 Task: Create a project with template Project Timeline with name TreatWorks with privacy Public and in the team Recorders . Create three sections in the project as To-Do, Doing and Done.
Action: Mouse moved to (52, 50)
Screenshot: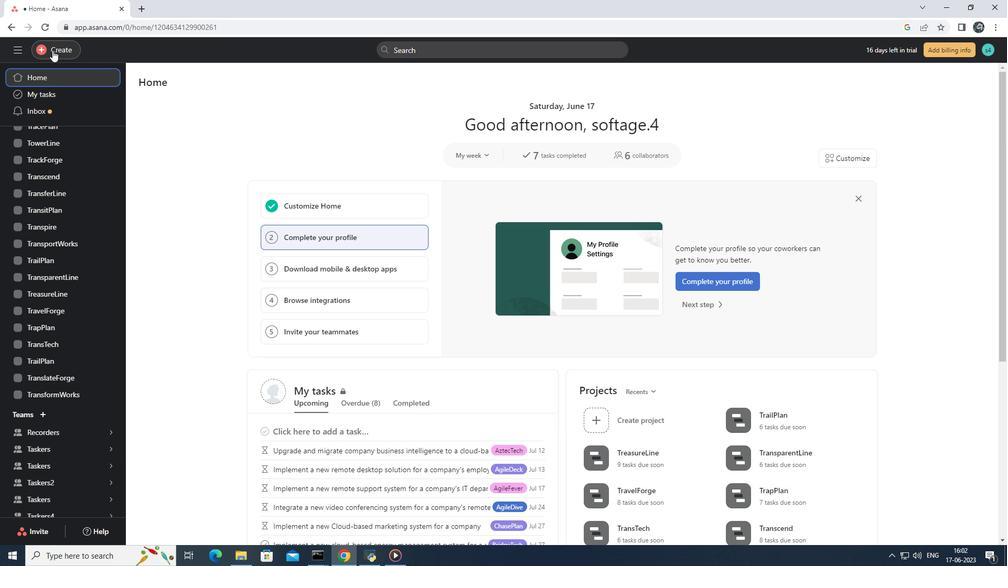 
Action: Mouse pressed left at (52, 50)
Screenshot: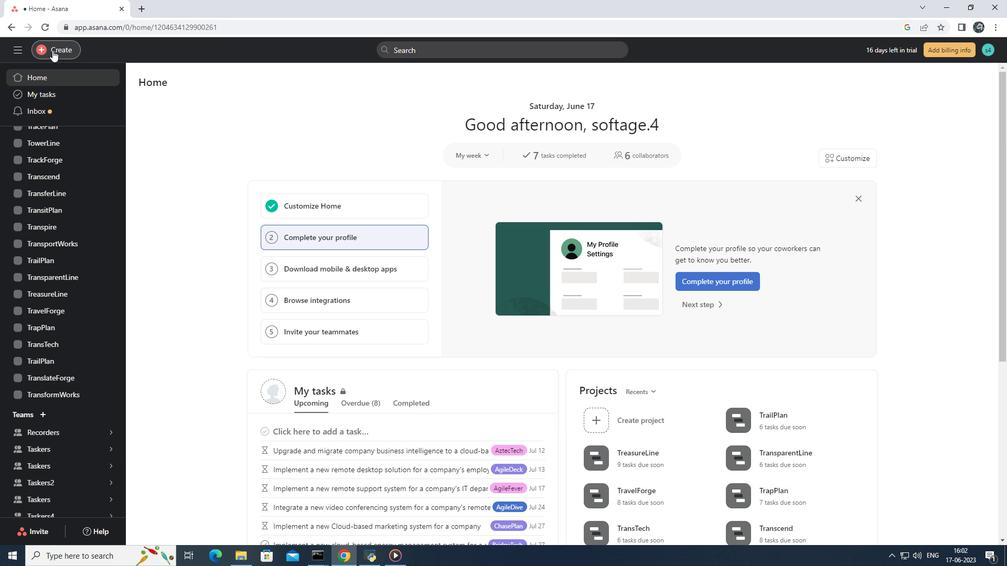
Action: Mouse moved to (125, 73)
Screenshot: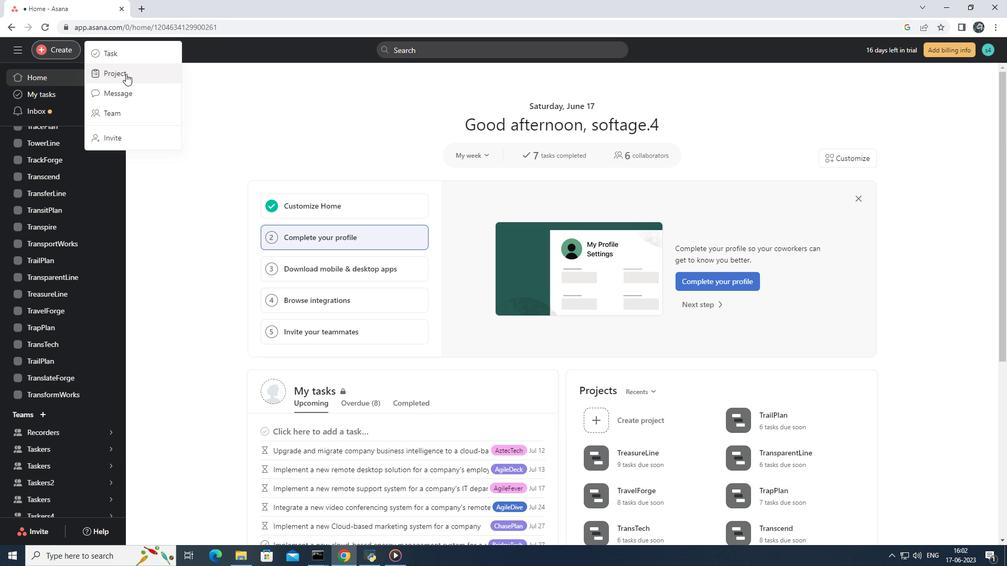 
Action: Mouse pressed left at (125, 73)
Screenshot: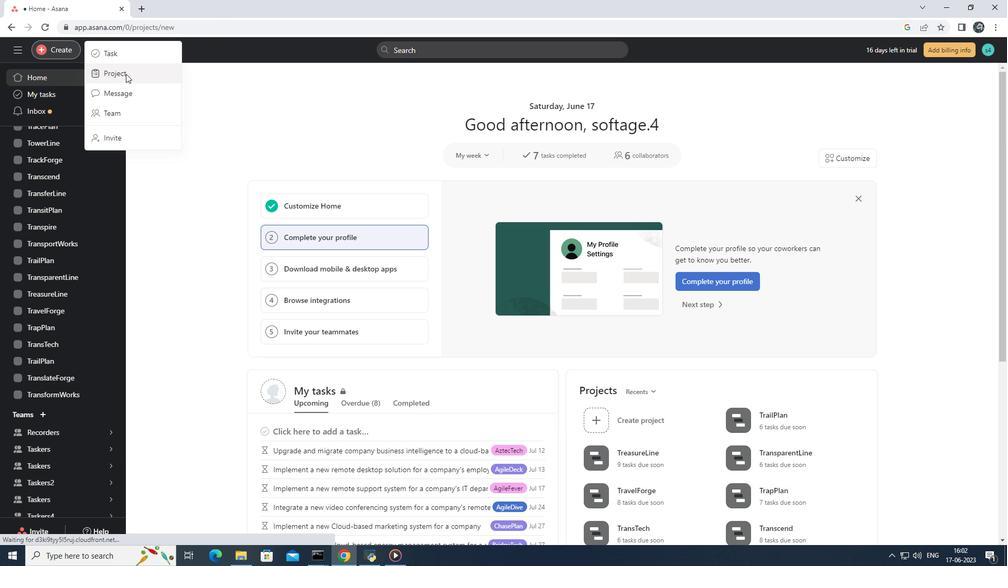 
Action: Mouse moved to (522, 304)
Screenshot: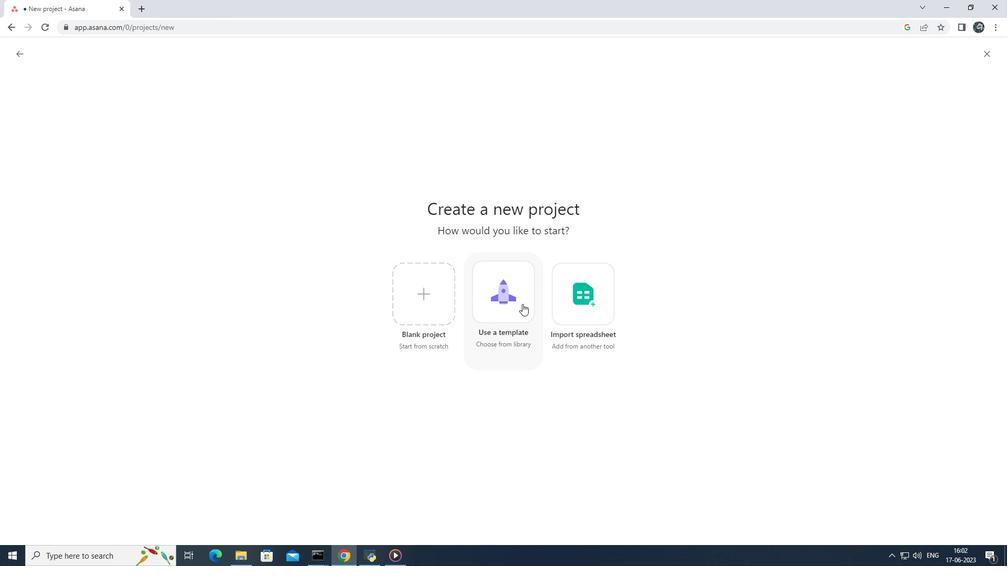 
Action: Mouse pressed left at (522, 304)
Screenshot: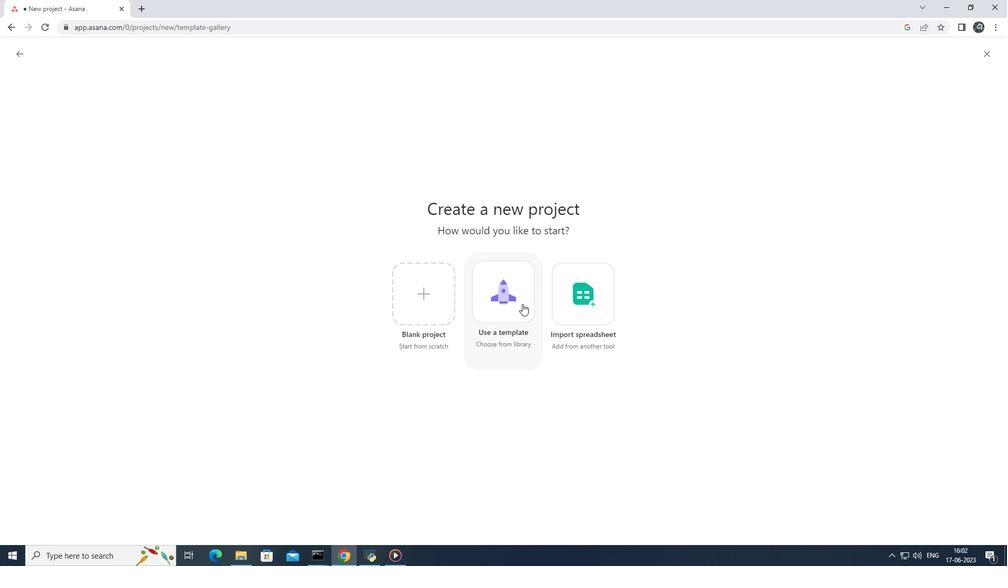 
Action: Mouse moved to (780, 69)
Screenshot: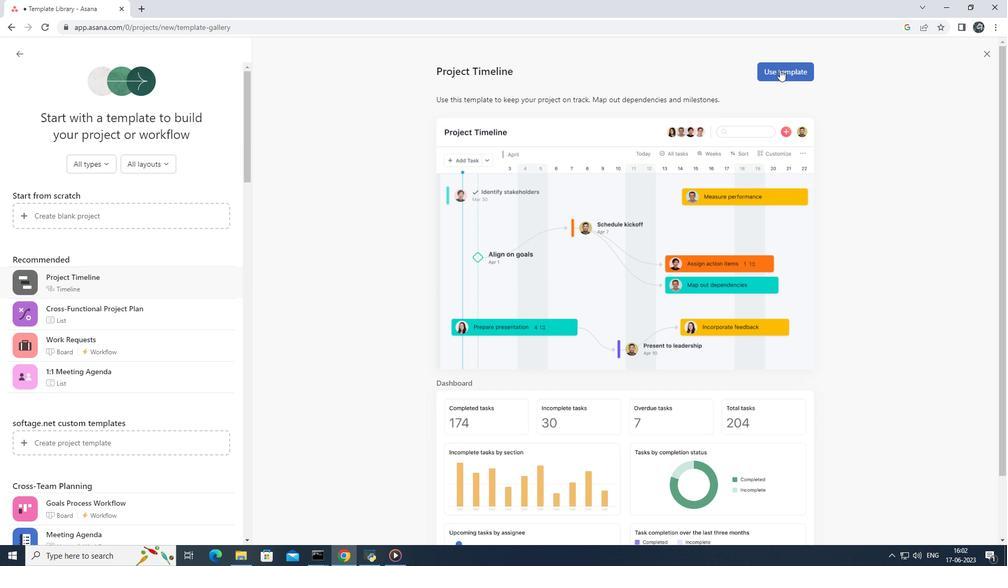 
Action: Mouse pressed left at (780, 69)
Screenshot: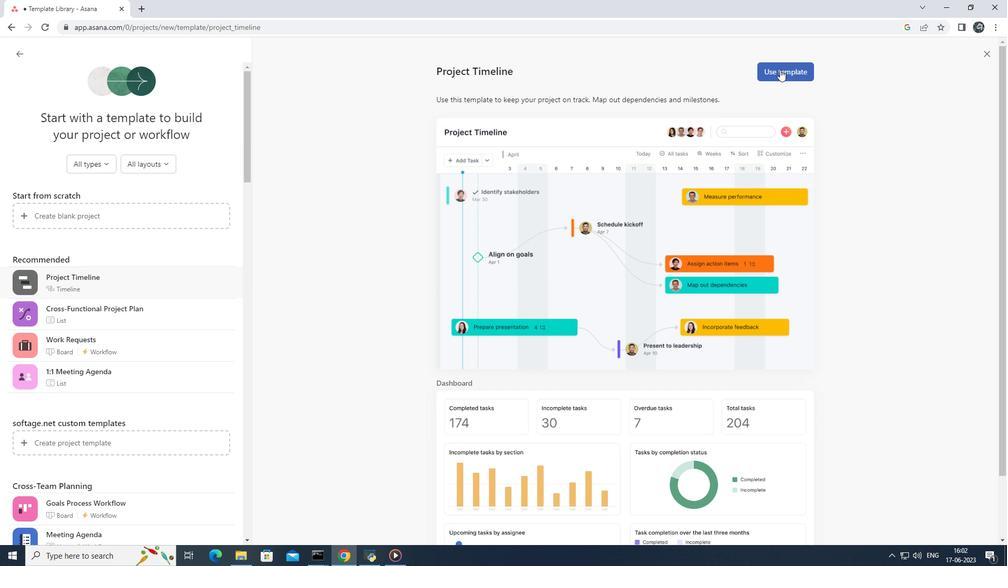 
Action: Mouse moved to (414, 164)
Screenshot: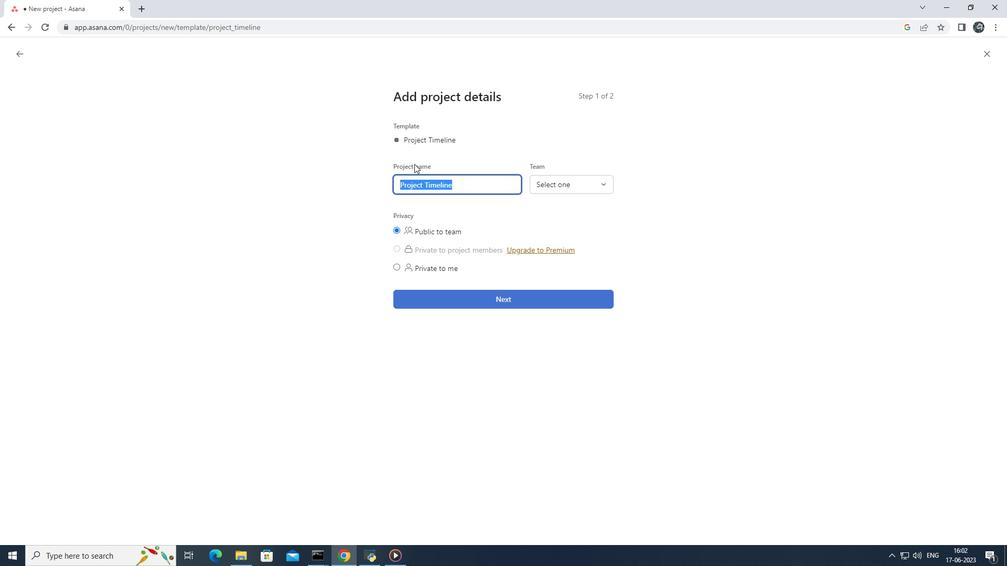 
Action: Key pressed <Key.backspace><Key.backspace><Key.shift><Key.shift><Key.shift><Key.shift><Key.shift><Key.shift><Key.shift><Key.shift><Key.shift><Key.shift><Key.shift>Treat<Key.shift>Works
Screenshot: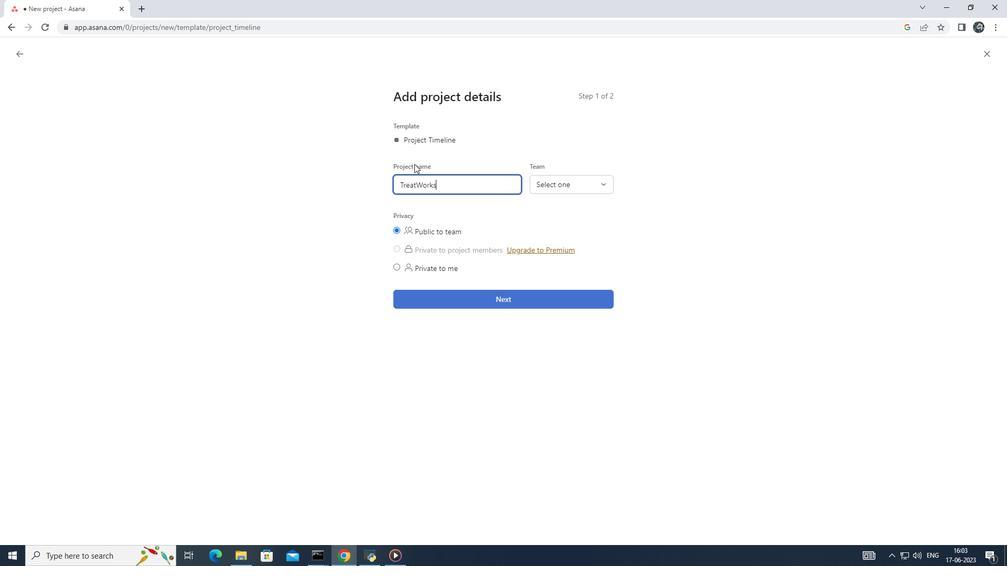 
Action: Mouse moved to (405, 231)
Screenshot: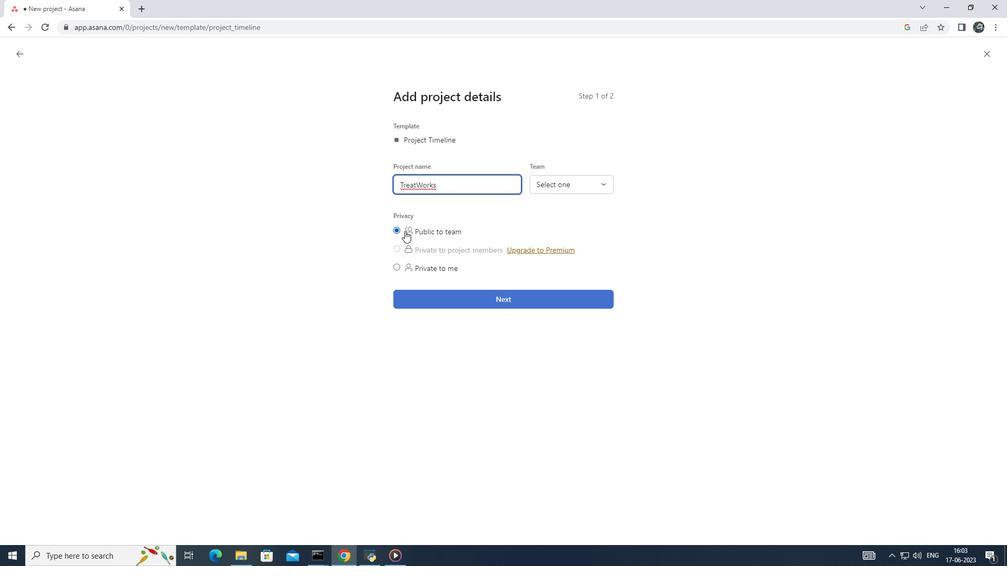 
Action: Mouse pressed left at (405, 231)
Screenshot: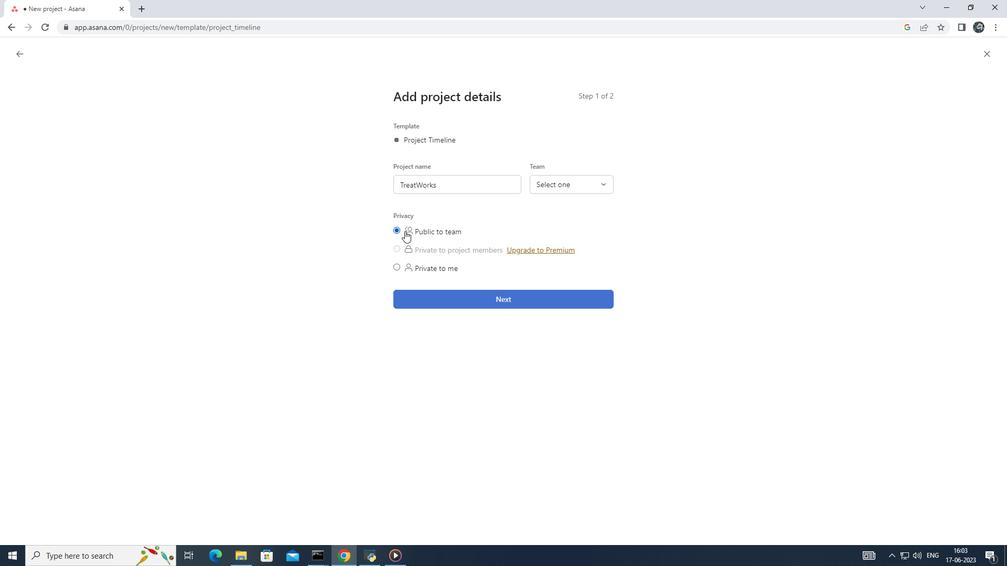 
Action: Mouse moved to (591, 186)
Screenshot: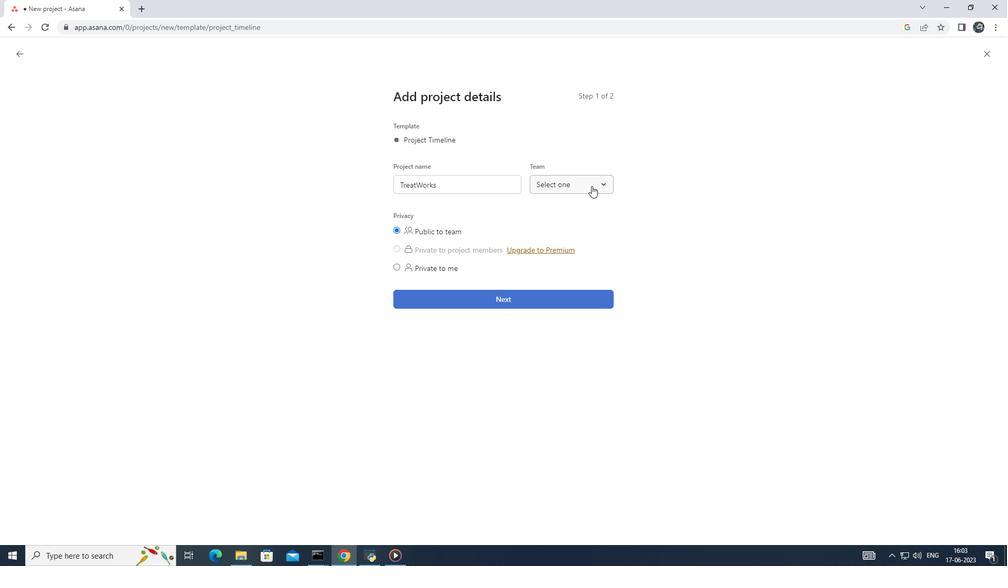 
Action: Mouse pressed left at (591, 186)
Screenshot: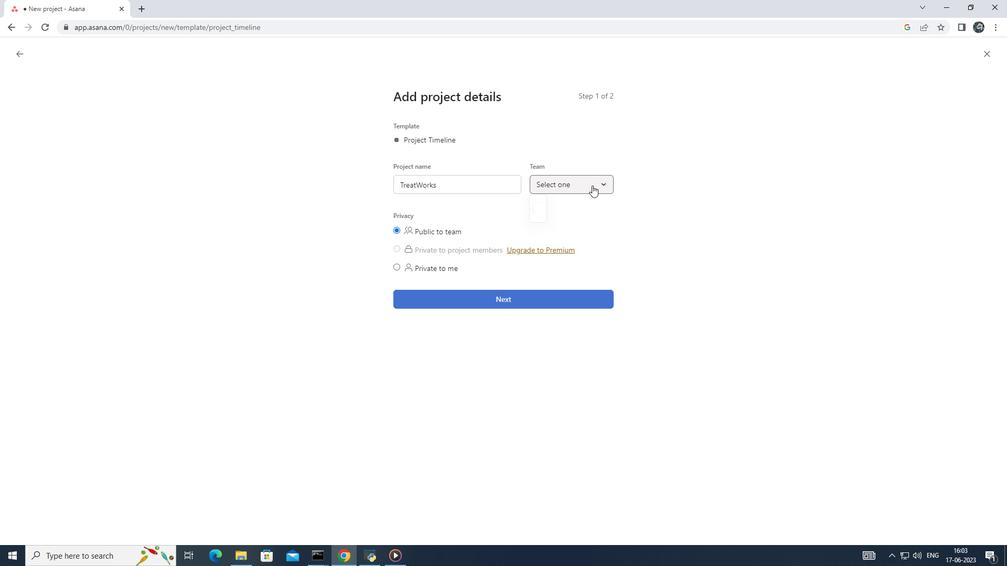 
Action: Mouse moved to (592, 185)
Screenshot: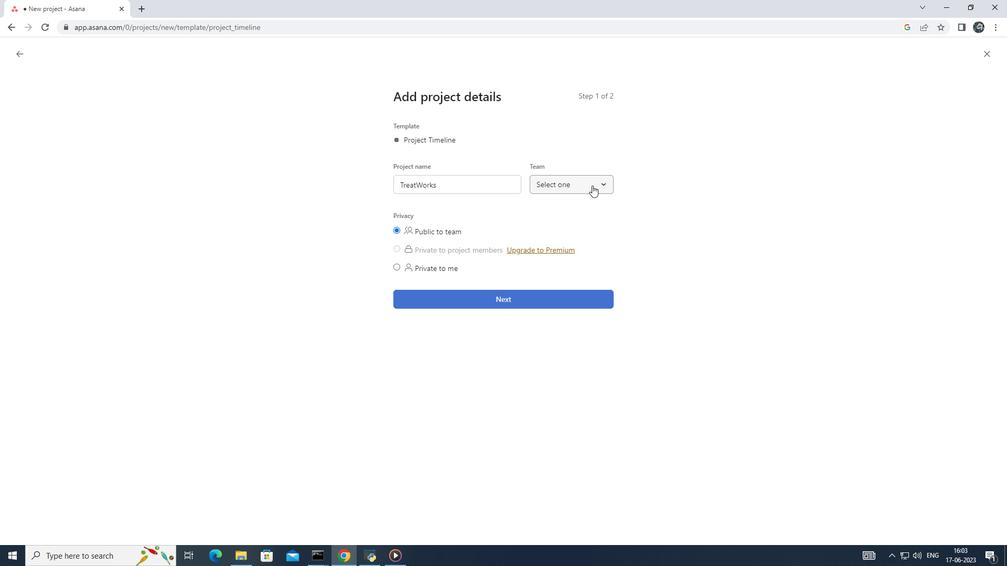 
Action: Mouse pressed left at (592, 185)
Screenshot: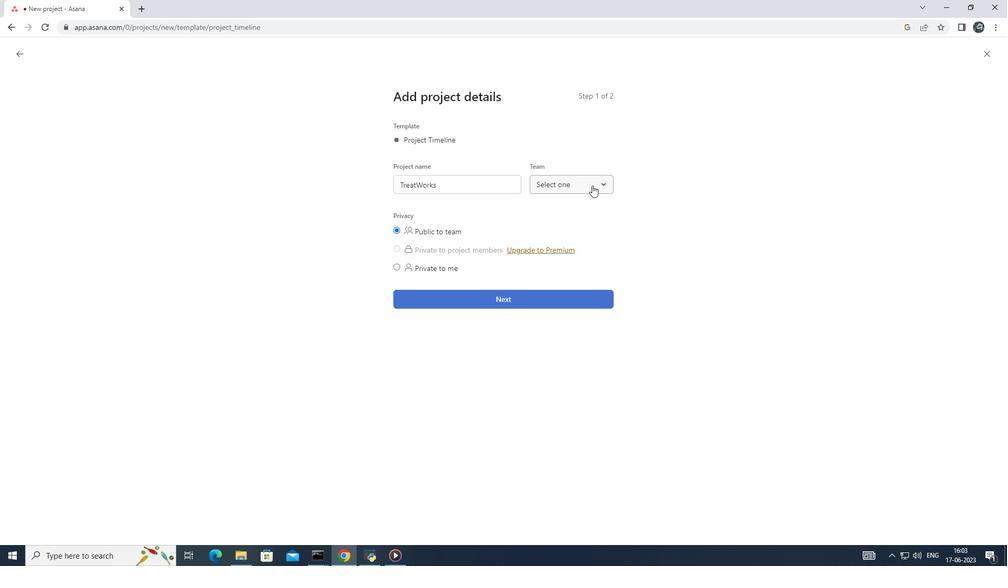 
Action: Mouse moved to (605, 183)
Screenshot: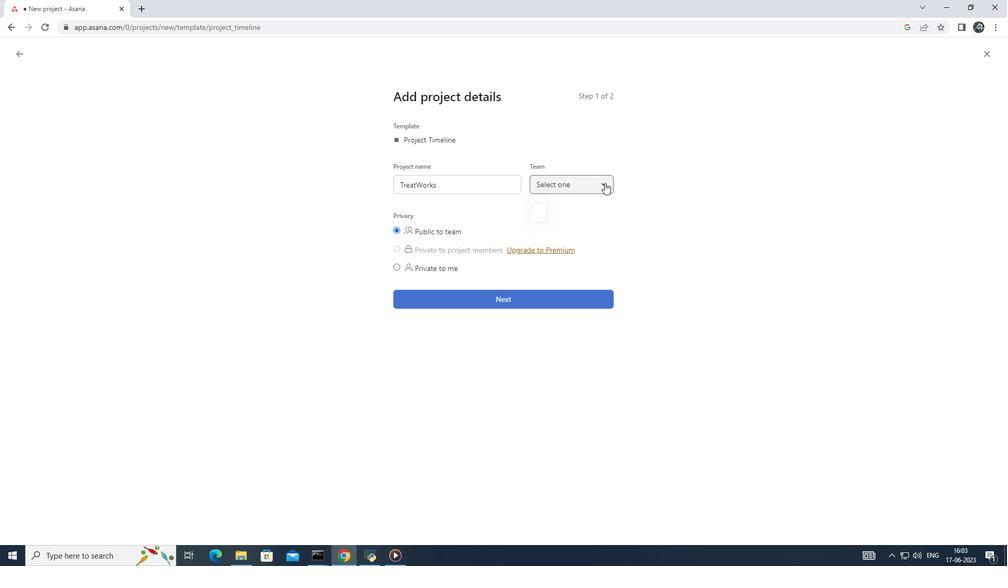 
Action: Mouse pressed left at (605, 183)
Screenshot: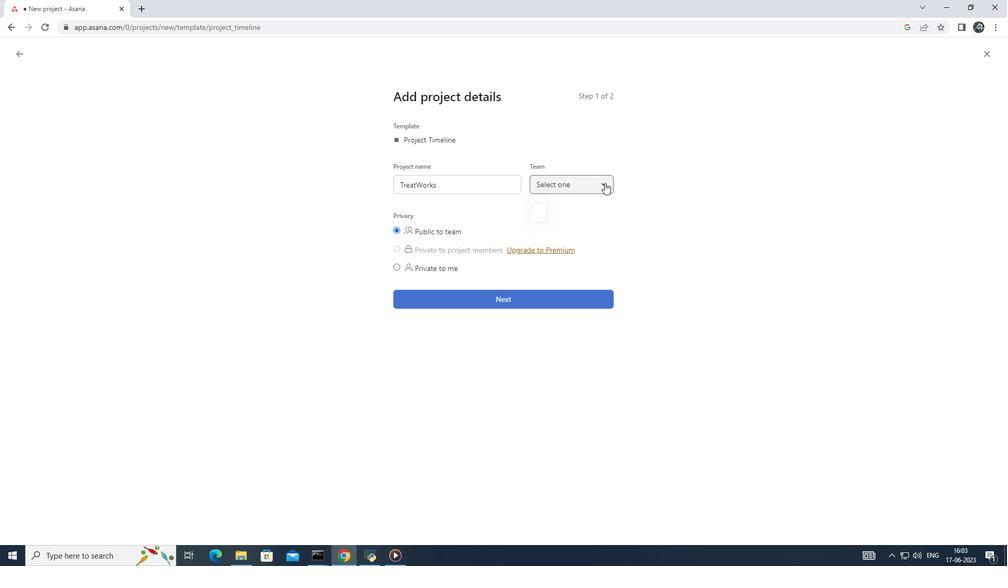 
Action: Mouse moved to (560, 251)
Screenshot: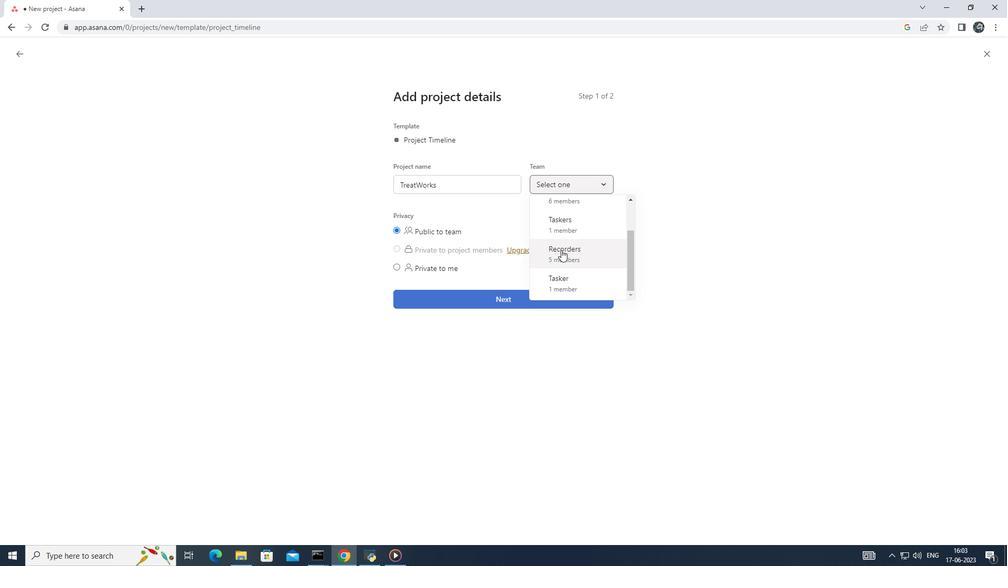 
Action: Mouse scrolled (560, 251) with delta (0, 0)
Screenshot: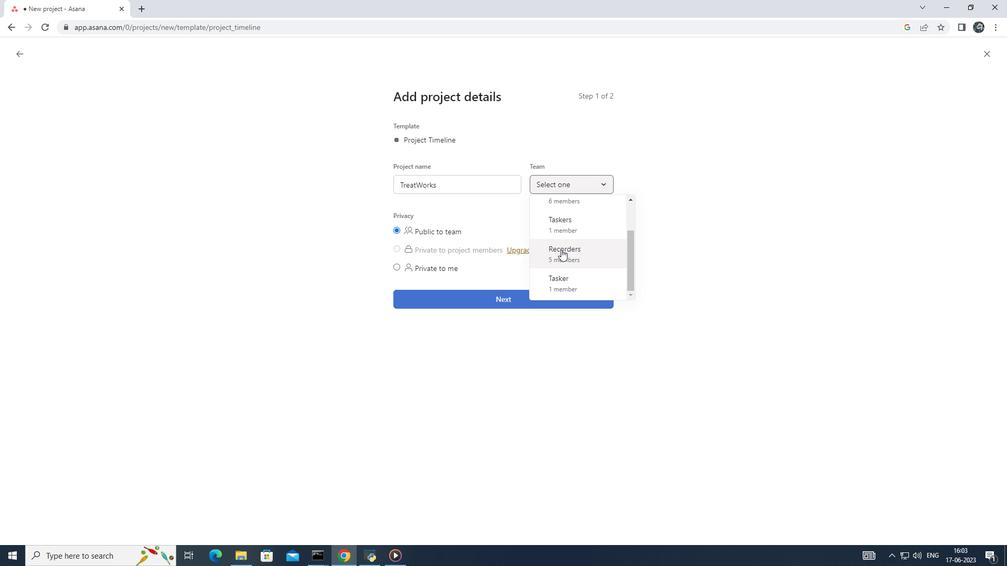 
Action: Mouse scrolled (560, 251) with delta (0, 0)
Screenshot: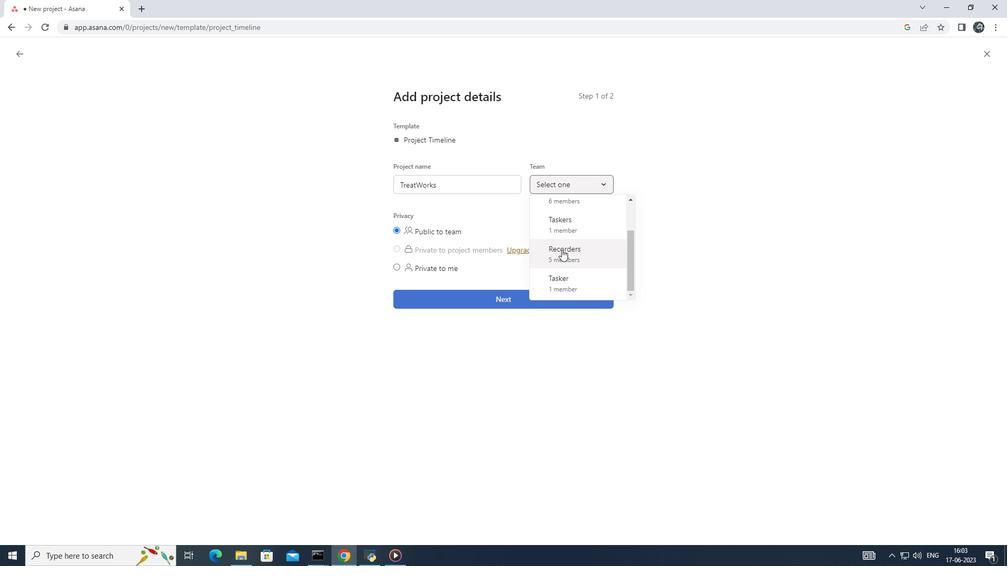 
Action: Mouse moved to (579, 254)
Screenshot: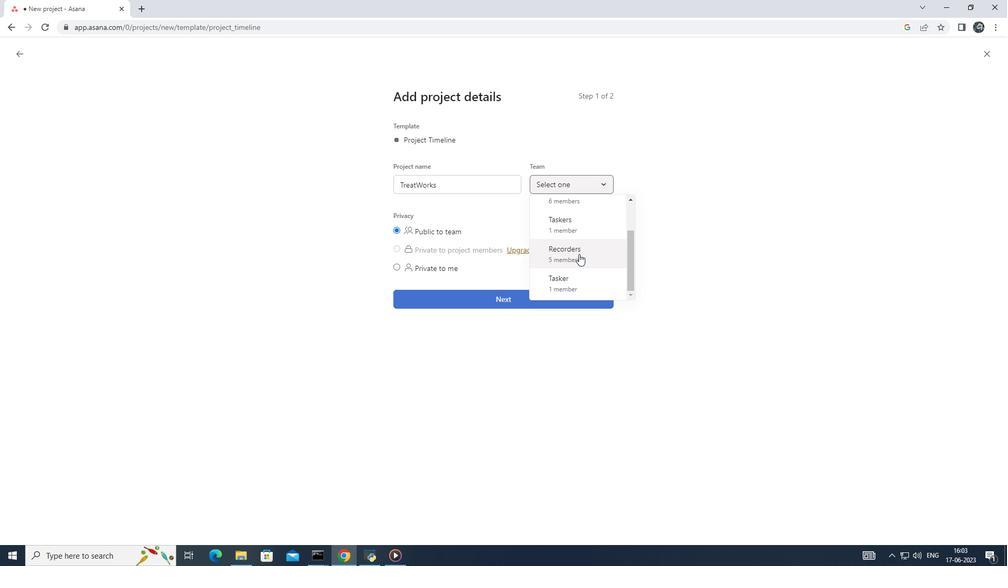 
Action: Mouse pressed left at (579, 254)
Screenshot: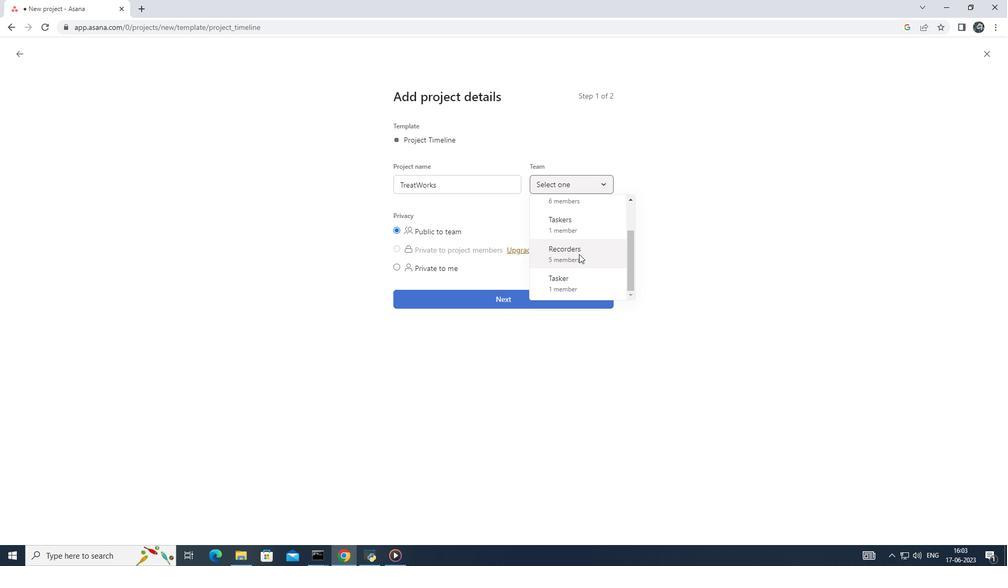 
Action: Mouse moved to (527, 276)
Screenshot: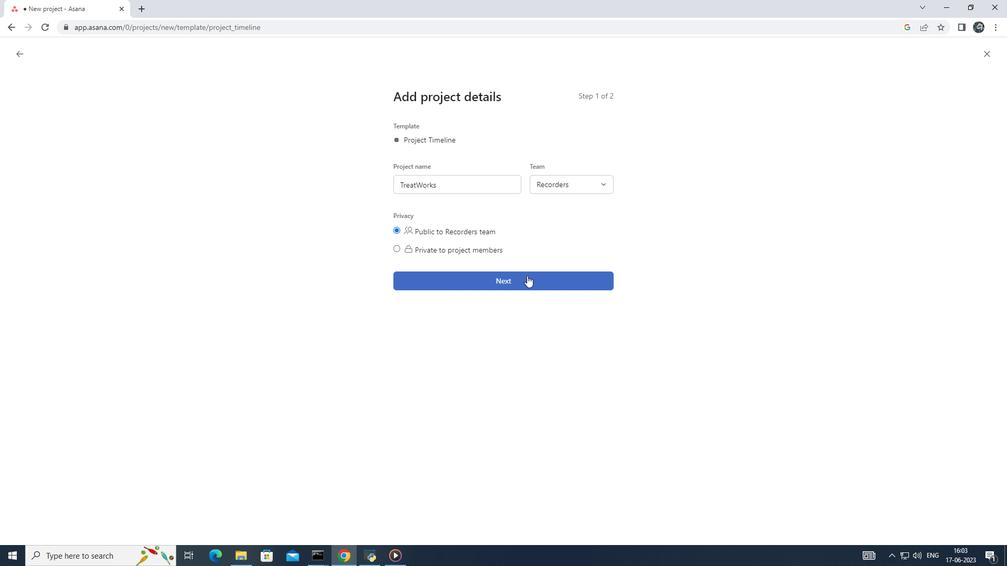 
Action: Mouse pressed left at (527, 276)
Screenshot: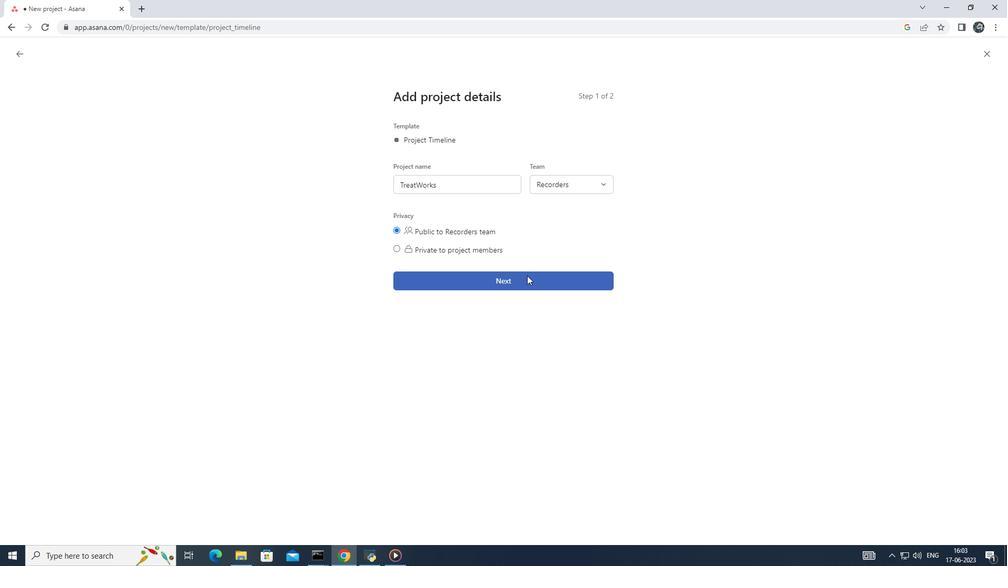 
Action: Mouse moved to (564, 313)
Screenshot: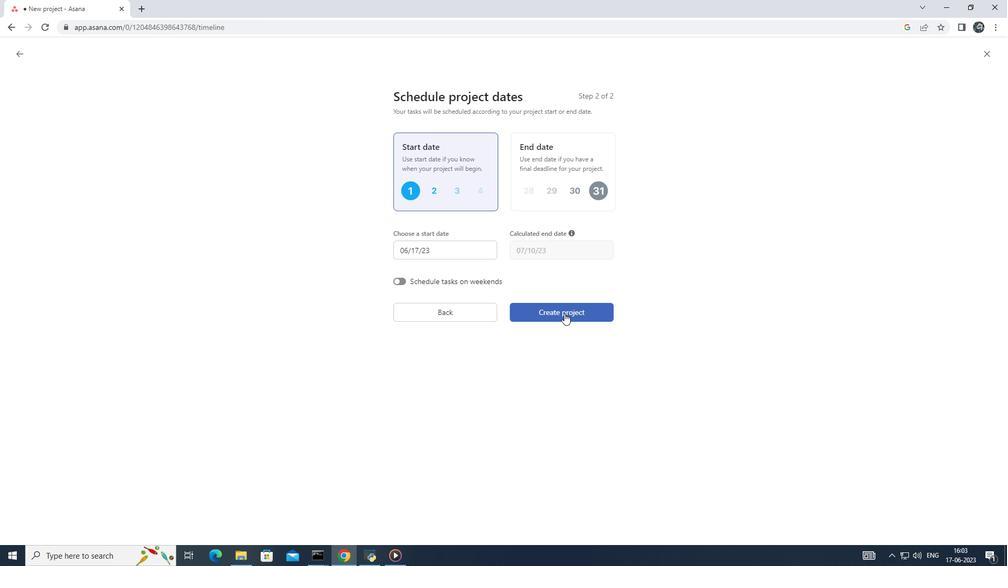 
Action: Mouse pressed left at (564, 313)
Screenshot: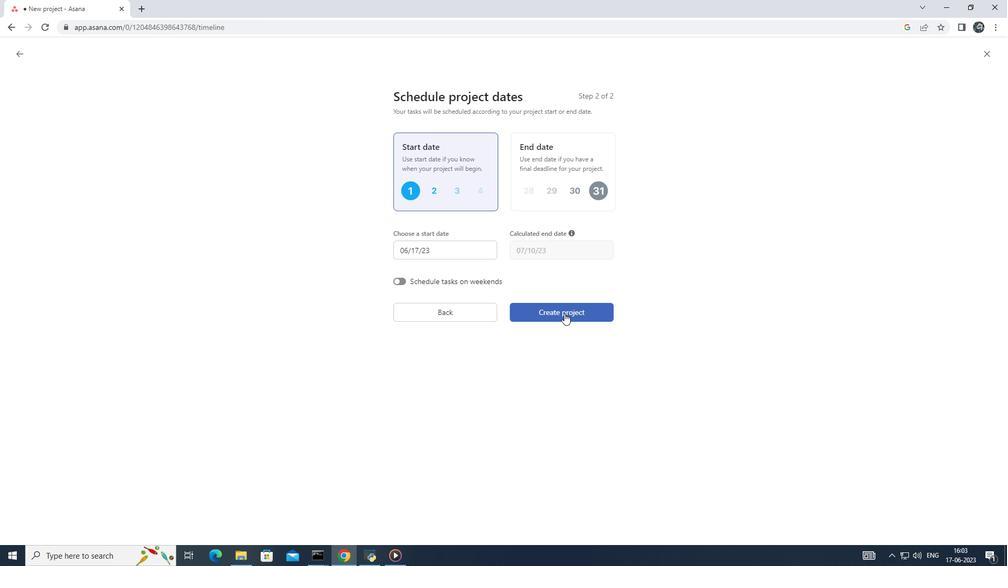 
Action: Mouse moved to (163, 353)
Screenshot: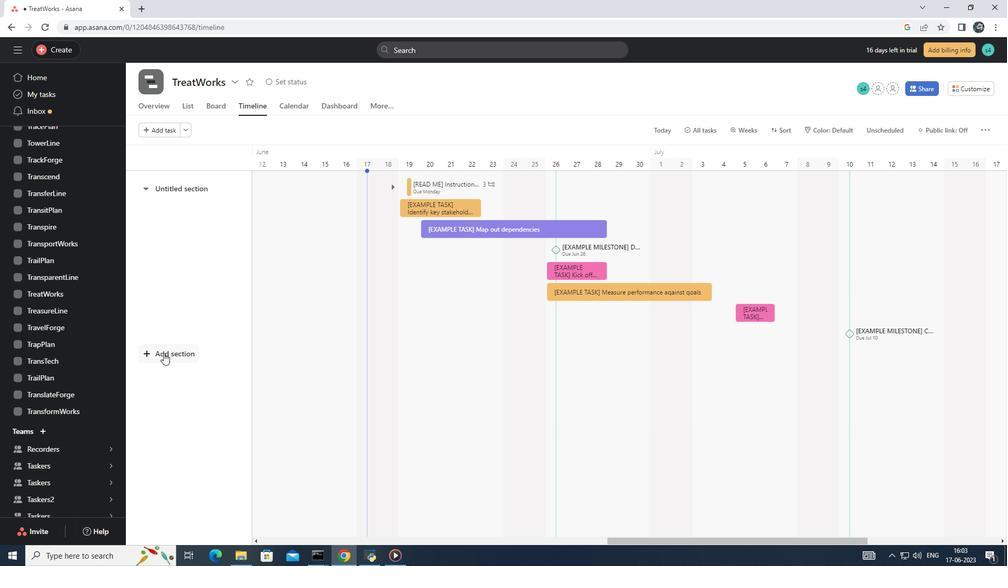 
Action: Mouse pressed left at (163, 353)
Screenshot: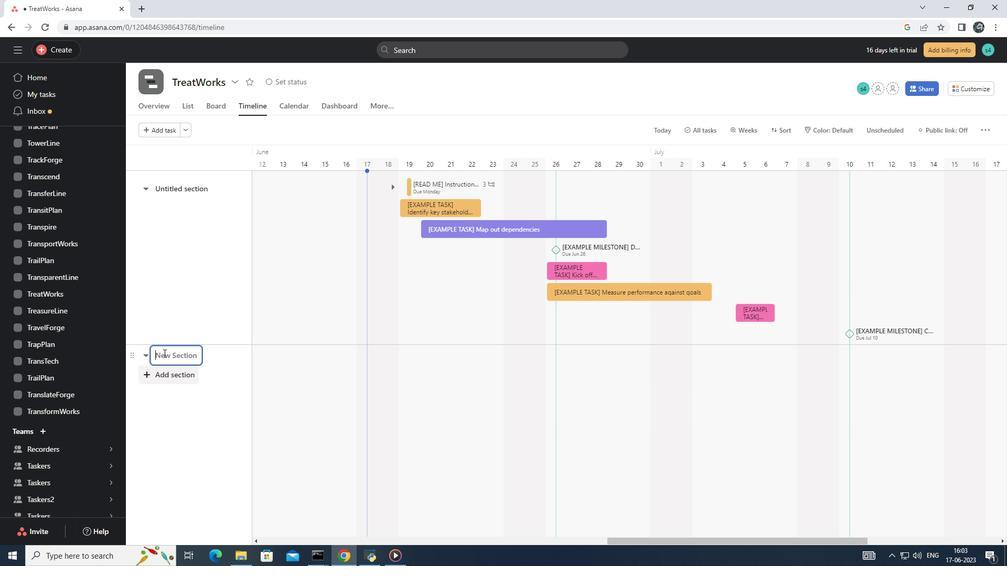 
Action: Key pressed <Key.shift>To-<Key.shift>Do
Screenshot: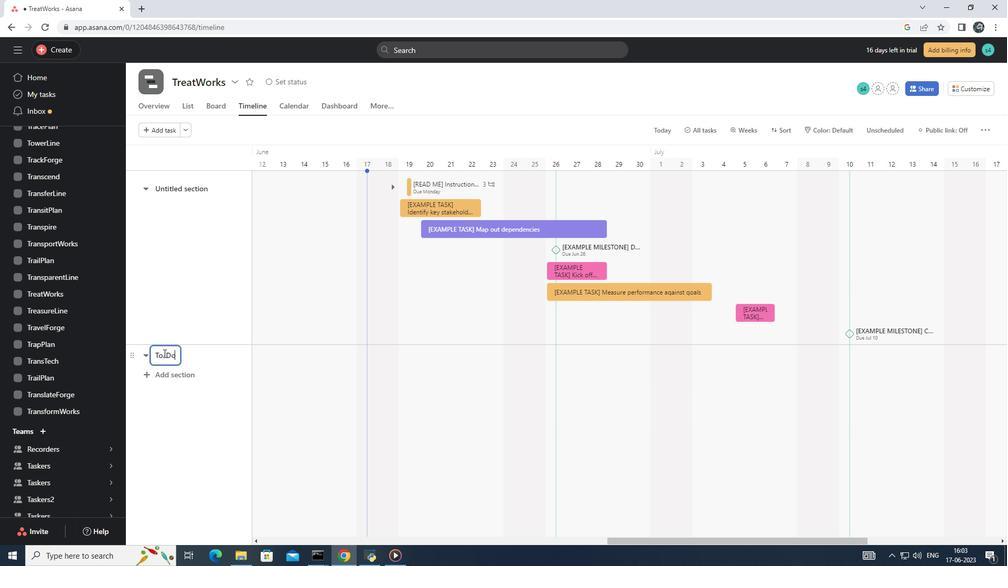 
Action: Mouse moved to (184, 372)
Screenshot: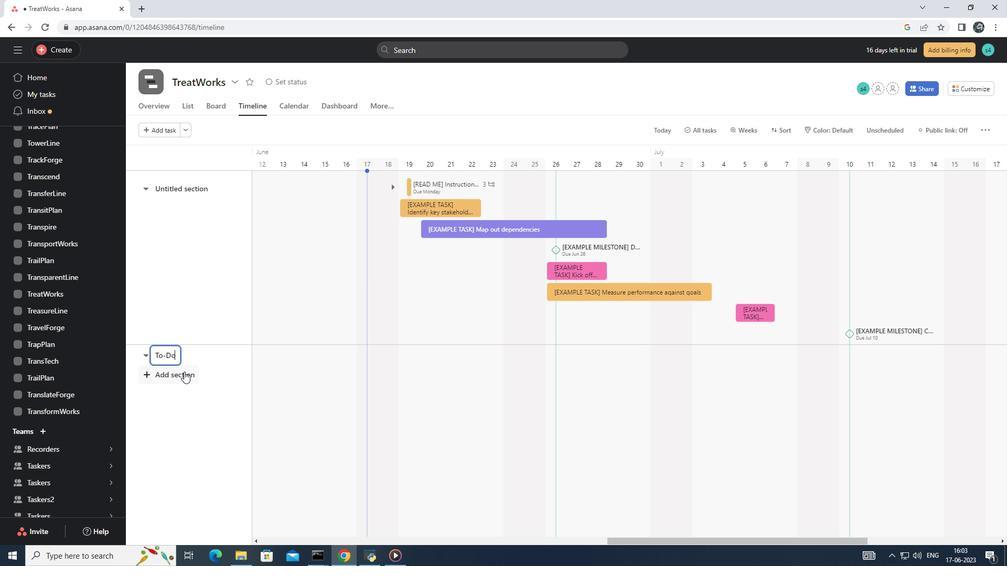 
Action: Mouse pressed left at (184, 372)
Screenshot: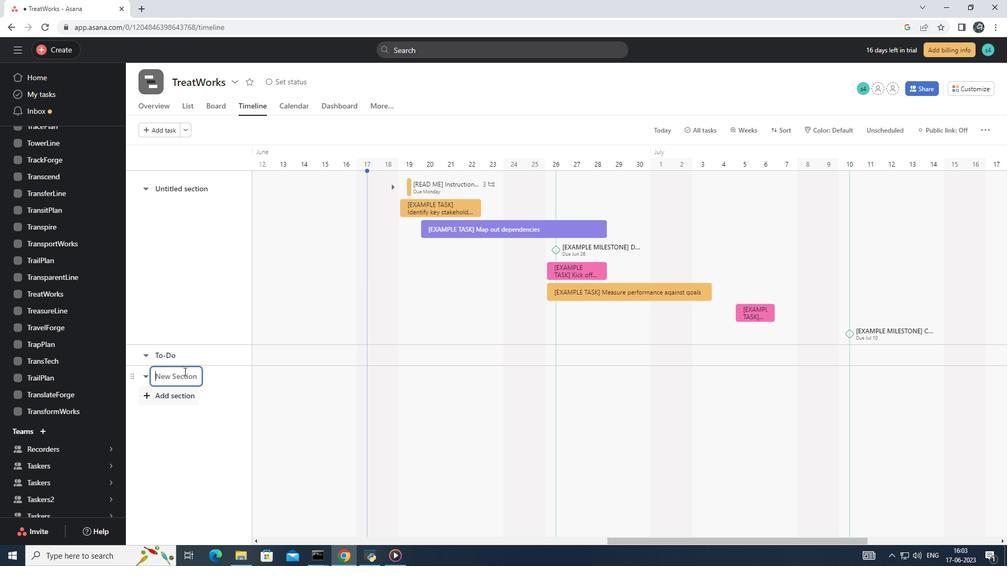 
Action: Mouse moved to (184, 372)
Screenshot: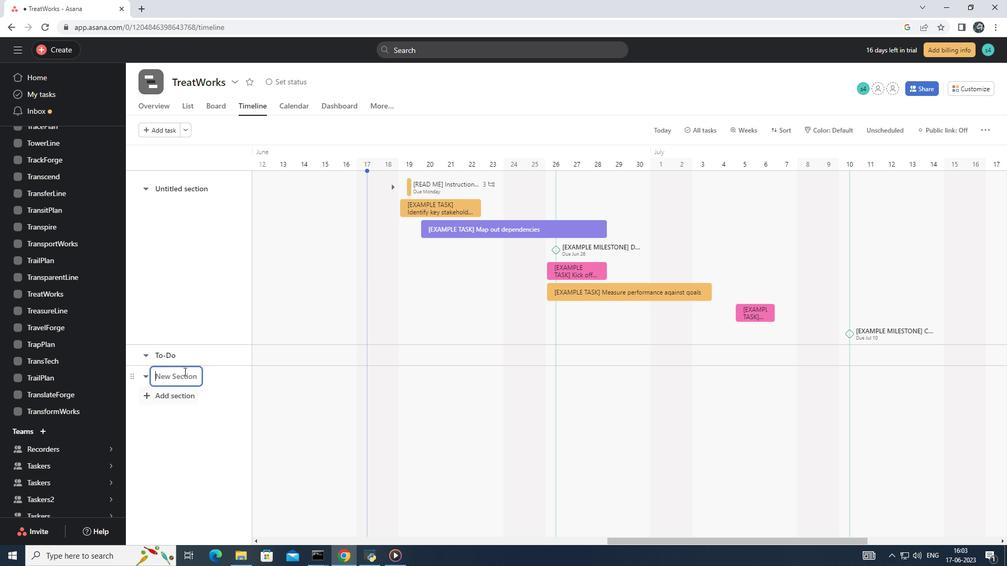 
Action: Key pressed <Key.shift><Key.shift><Key.shift><Key.shift><Key.shift>Doing
Screenshot: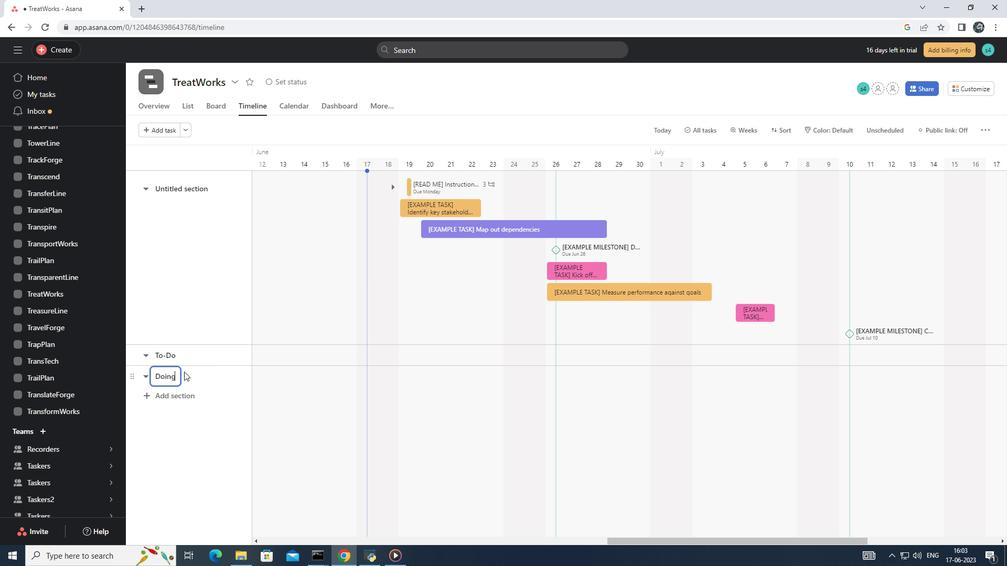
Action: Mouse moved to (172, 396)
Screenshot: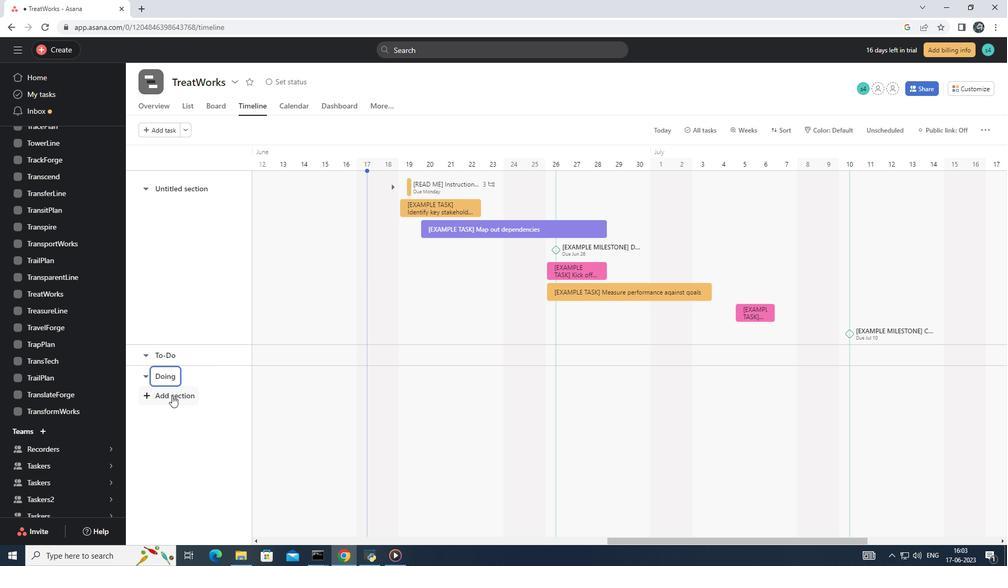 
Action: Mouse pressed left at (172, 396)
Screenshot: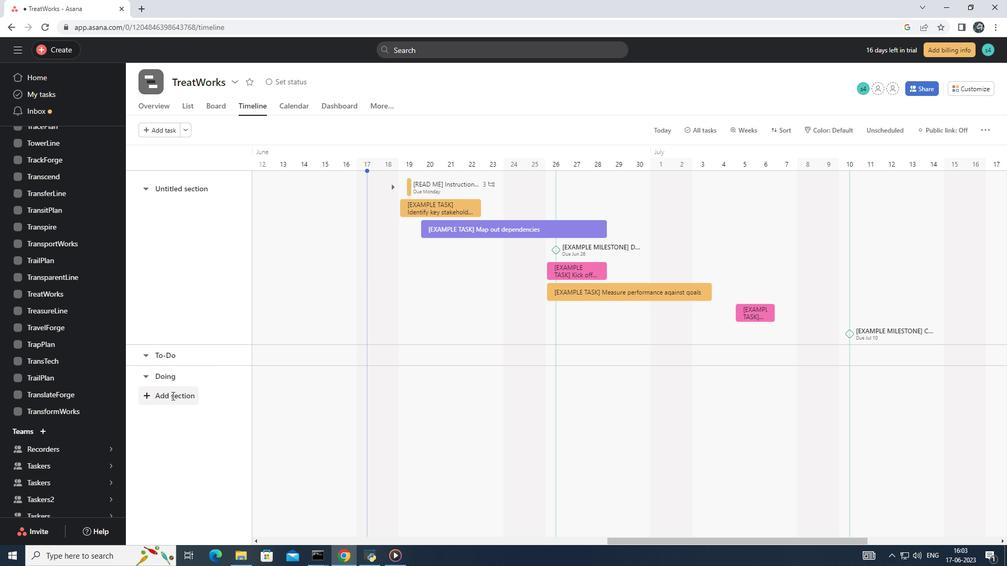 
Action: Key pressed <Key.shift>Done
Screenshot: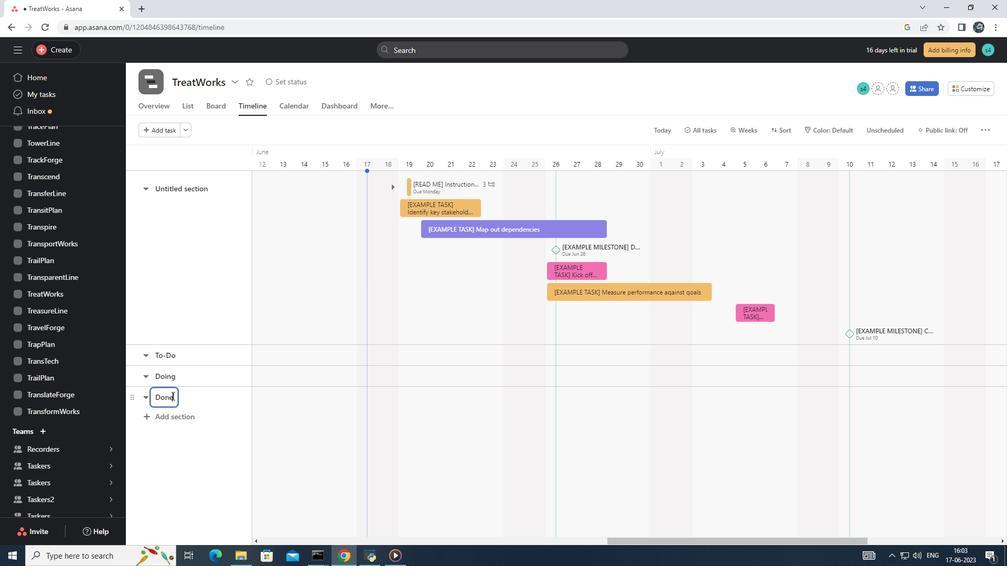 
Action: Mouse moved to (185, 439)
Screenshot: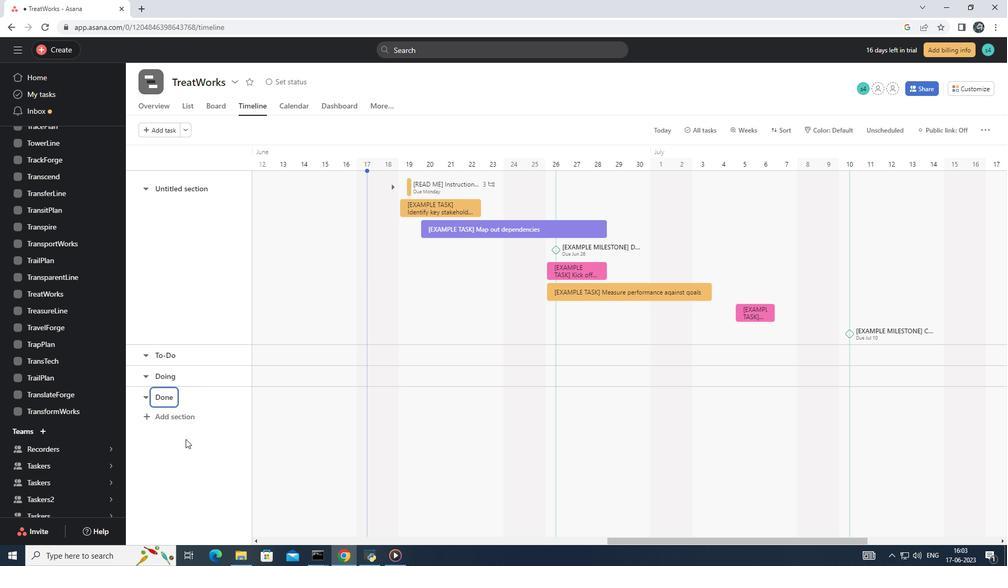 
Action: Mouse pressed left at (185, 439)
Screenshot: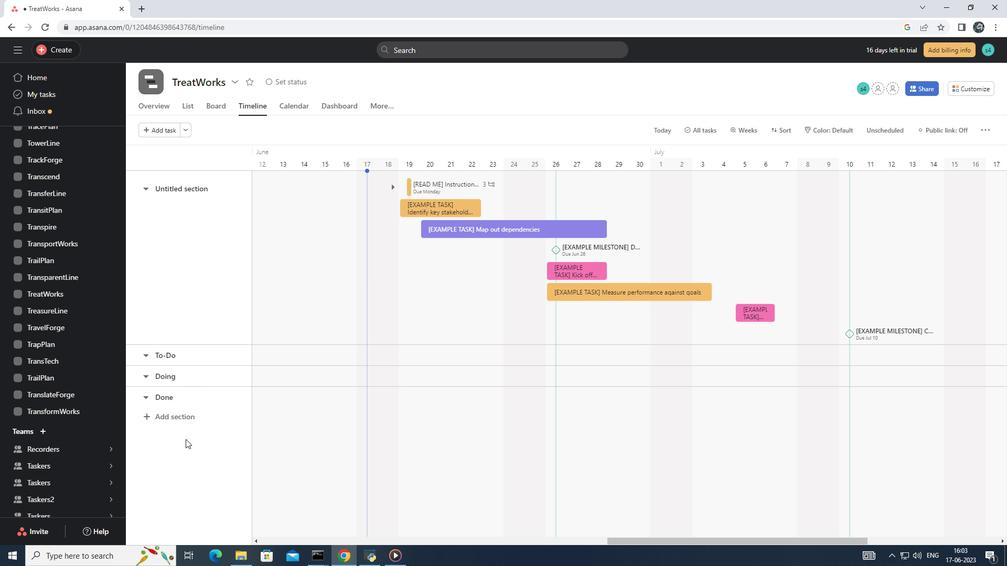 
